 Task: Open an excel sheet with  and write heading  City data  Add 10 city name:-  '1. Chelsea, New York, NY , 2. Beverly Hills, Los Angeles, CA , 3. Knightsbridge, London, United Kingdom , 4. Le Marais, Paris, forance , 5. Ginza, Tokyo, Japan _x000D_
6. Circular Quay, Sydney, Australia , 7. Mitte, Berlin, Germany , 8. Downtown, Toronto, Canada , 9. Trastevere, Rome, 10. Colaba, Mumbai, India. ' in May Last week sales are  1. Chelsea, New York, NY 10001 | 2. Beverly Hills, Los Angeles, CA 90210 | 3. Knightsbridge, London, United Kingdom SW1X 7XL | 4. Le Marais, Paris, forance 75004 | 5. Ginza, Tokyo, Japan 104-0061 | 6. Circular Quay, Sydney, Australia 2000 | 7. Mitte, Berlin, Germany 10178 | 8. Downtown, Toronto, Canada M5V 3L9 | 9. Trastevere, Rome, Italy 00153 | 10. Colaba, Mumbai, India 400005. Save page analysisSalesTargets_202
Action: Mouse moved to (164, 188)
Screenshot: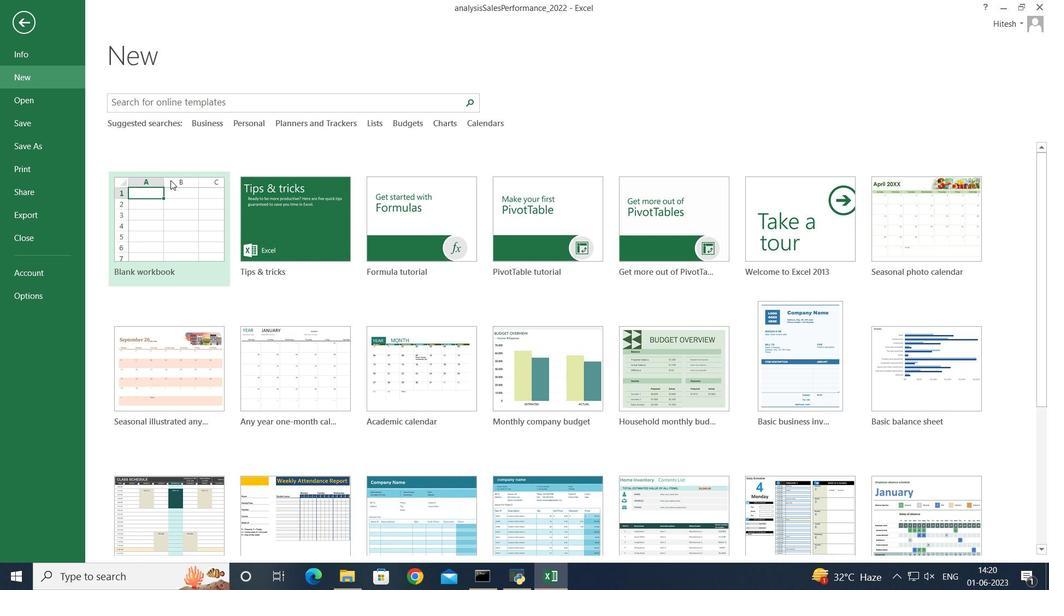 
Action: Mouse pressed left at (164, 188)
Screenshot: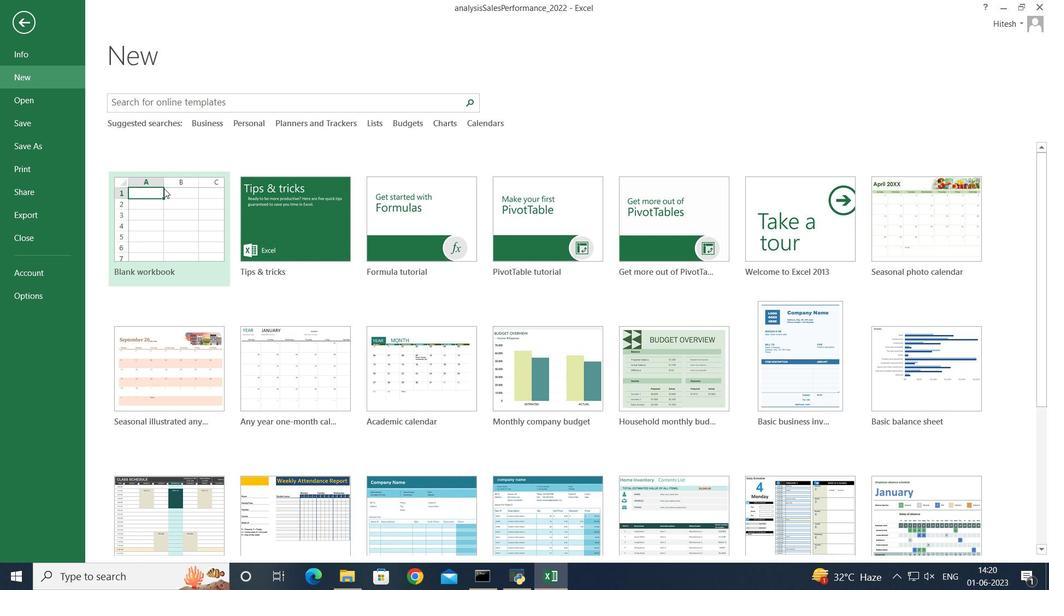 
Action: Mouse moved to (100, 172)
Screenshot: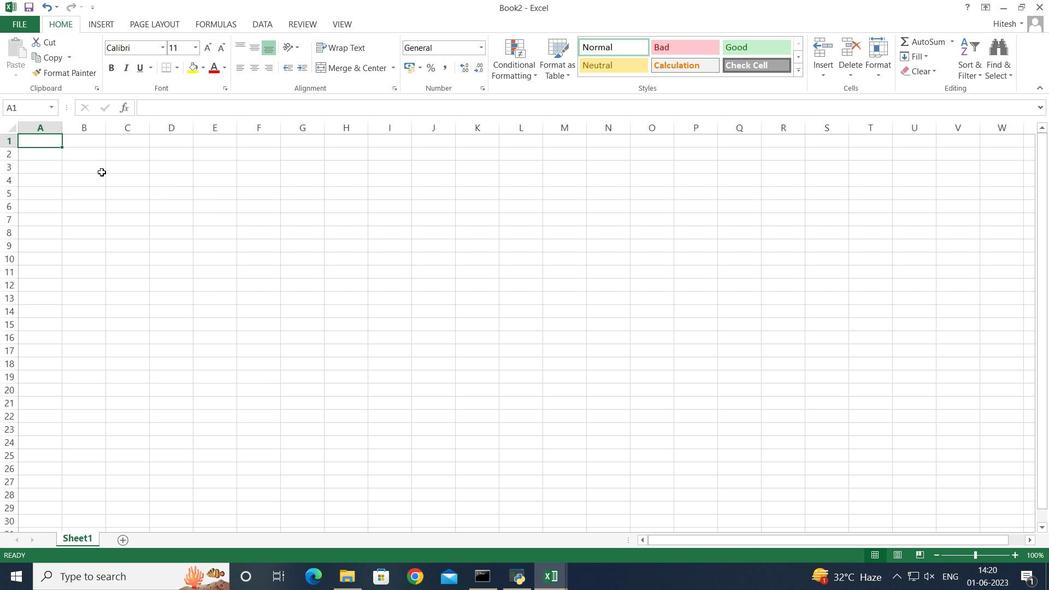 
Action: Key pressed <Key.shift>City<Key.space><Key.shift>Data<Key.enter><Key.shift>Name<Key.backspace><Key.backspace><Key.backspace><Key.backspace><Key.shift>City<Key.space><Key.shift>Name<Key.enter><Key.shift>Chelsea<Key.space><Key.backspace>,<Key.space><Key.shift_r><Key.shift_r>New<Key.space><Key.shift>York,<Key.caps_lock>NY<Key.enter><Key.shift>bEVERLY<Key.space><Key.caps_lock><Key.shift><Key.shift><Key.shift><Key.shift><Key.shift><Key.shift><Key.shift><Key.shift><Key.shift><Key.shift><Key.shift><Key.shift><Key.shift><Key.shift><Key.shift><Key.shift>Hills,<Key.space><Key.shift_r>Los<Key.space><Key.shift>Angeles,<Key.space><Key.caps_lock>CA<Key.caps_lock><Key.enter><Key.shift_r>Knightsbridge,<Key.space><Key.shift_r>London,<Key.space><Key.shift_r><Key.shift_r><Key.shift_r><Key.shift_r>United<Key.space><Key.shift_r><Key.shift_r>Kingdom<Key.enter><Key.shift_r>Le<Key.space><Key.shift_r><Key.shift_r><Key.shift_r><Key.shift_r><Key.shift_r><Key.shift_r><Key.shift_r><Key.shift_r>Marais,<Key.space><Key.shift_r>Pae<Key.backspace>ris,<Key.space><Key.shift>Forance<Key.enter><Key.shift>Ginza,<Key.space><Key.shift>Tokyo,<Key.space><Key.shift_r><Key.shift_r><Key.shift_r><Key.shift_r><Key.shift_r><Key.shift_r><Key.shift_r>Japan<Key.enter><Key.shift>Circular<Key.space><Key.shift>Quary<Key.backspace><Key.backspace>y,<Key.space><Key.shift>Sydney,<Key.space><Key.shift>Australia<Key.enter><Key.shift_r>Mitte,<Key.space><Key.shift><Key.shift><Key.shift><Key.shift>Berlin,<Key.space><Key.shift>Germany<Key.enter><Key.shift>Downtown,<Key.space><Key.shift>Toronto,<Key.space><Key.shift>Canada<Key.enter><Key.shift><Key.shift><Key.shift>Trastevere.<Key.backspace>,<Key.space><Key.shift>Rome<Key.enter><Key.shift>Colaba,<Key.space><Key.shift_r>Mumnai,<Key.space><Key.shift_r>India<Key.enter>
Screenshot: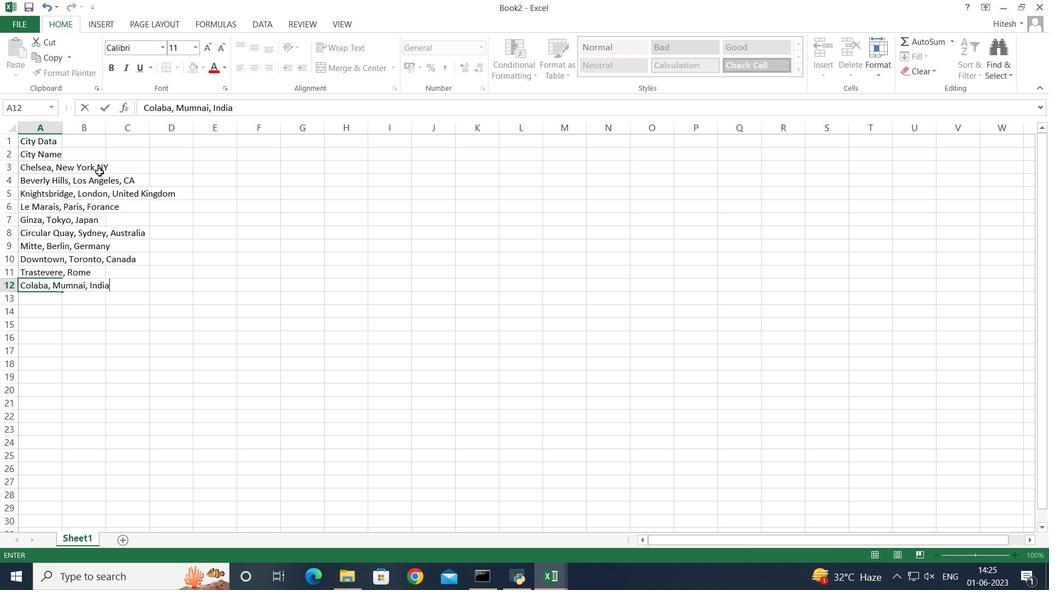 
Action: Mouse moved to (32, 131)
Screenshot: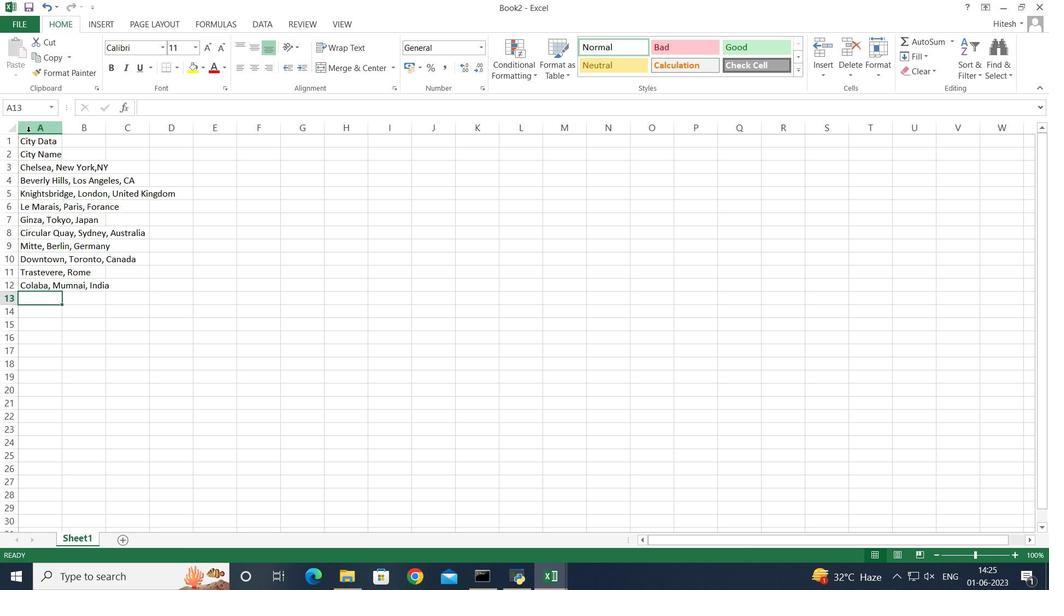 
Action: Mouse pressed left at (32, 131)
Screenshot: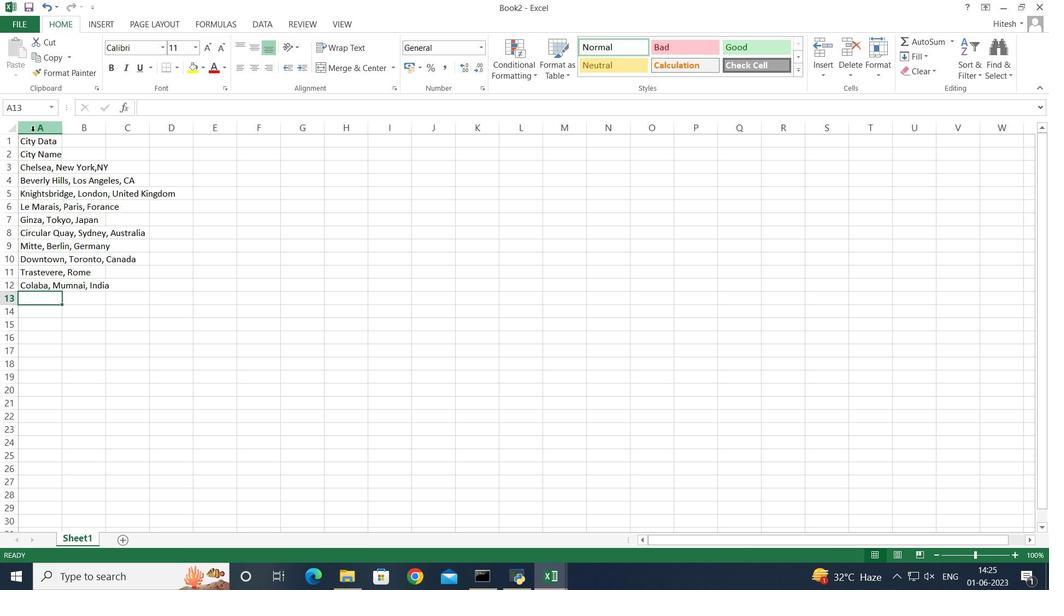 
Action: Mouse moved to (60, 130)
Screenshot: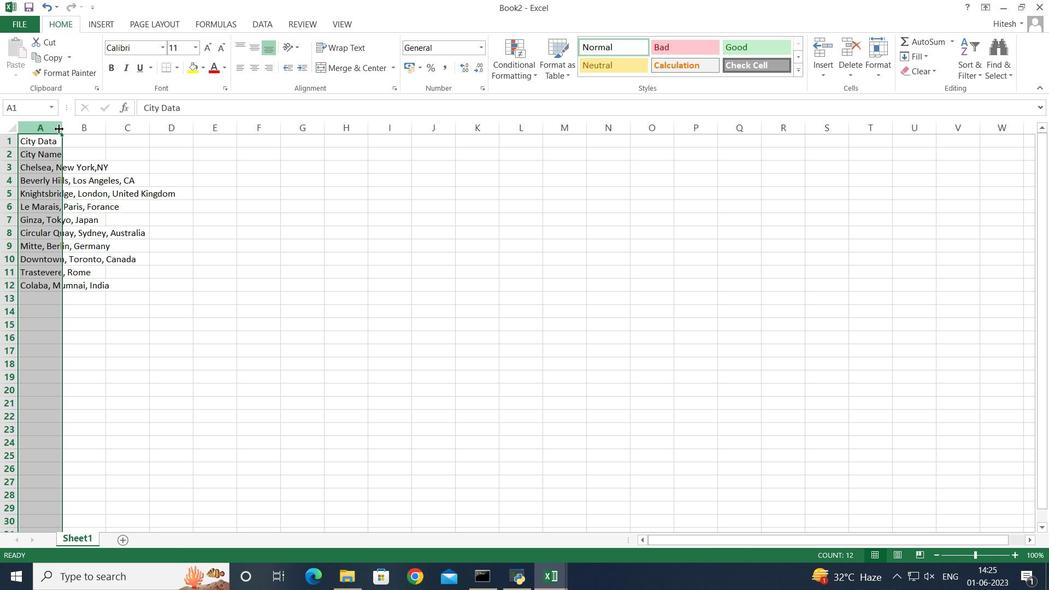 
Action: Mouse pressed left at (60, 130)
Screenshot: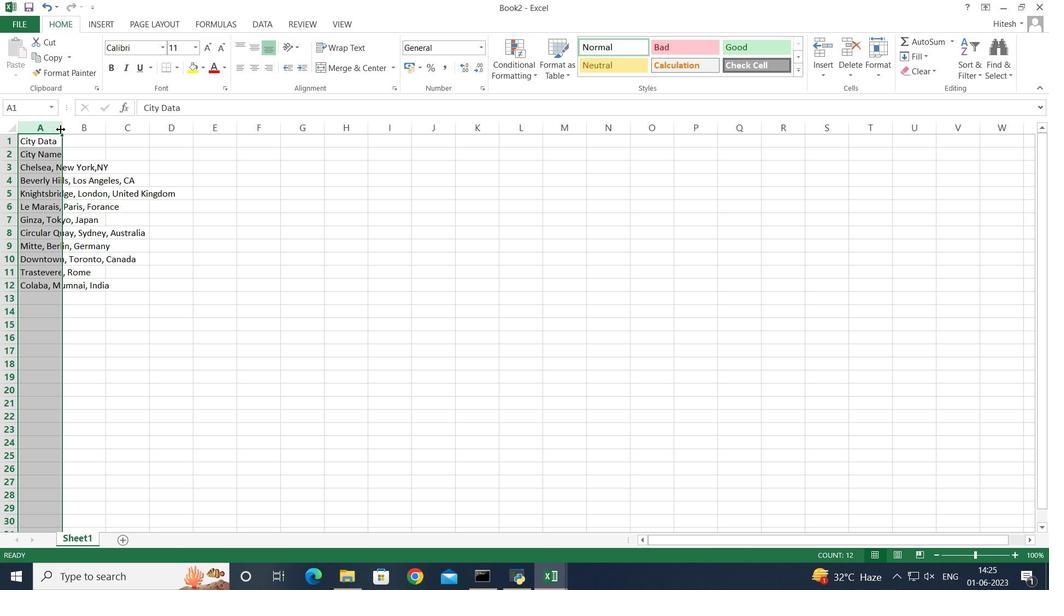 
Action: Mouse pressed left at (60, 130)
Screenshot: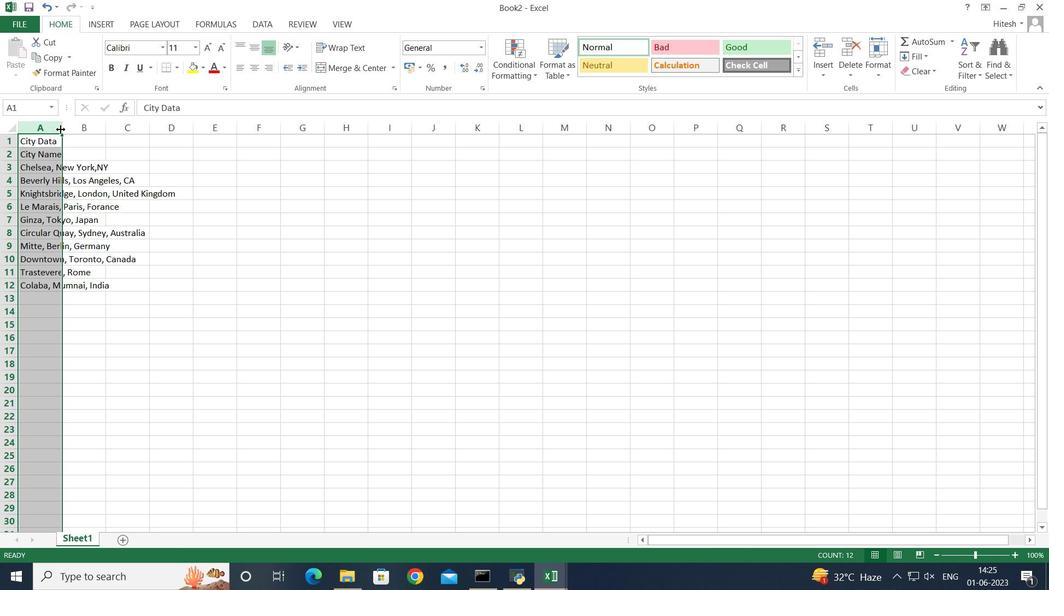 
Action: Mouse moved to (61, 130)
Screenshot: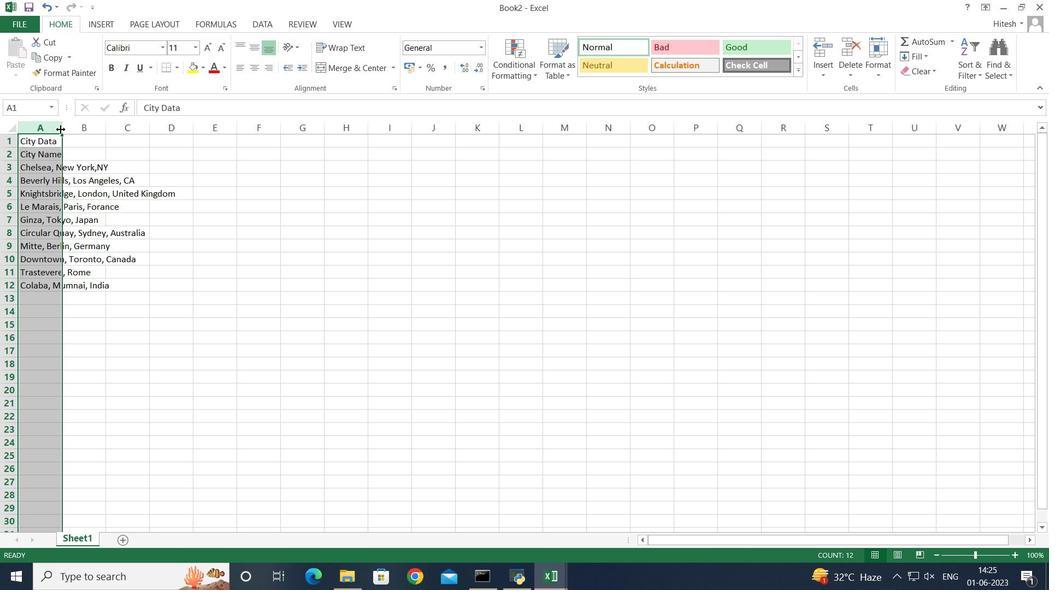 
Action: Mouse pressed left at (61, 130)
Screenshot: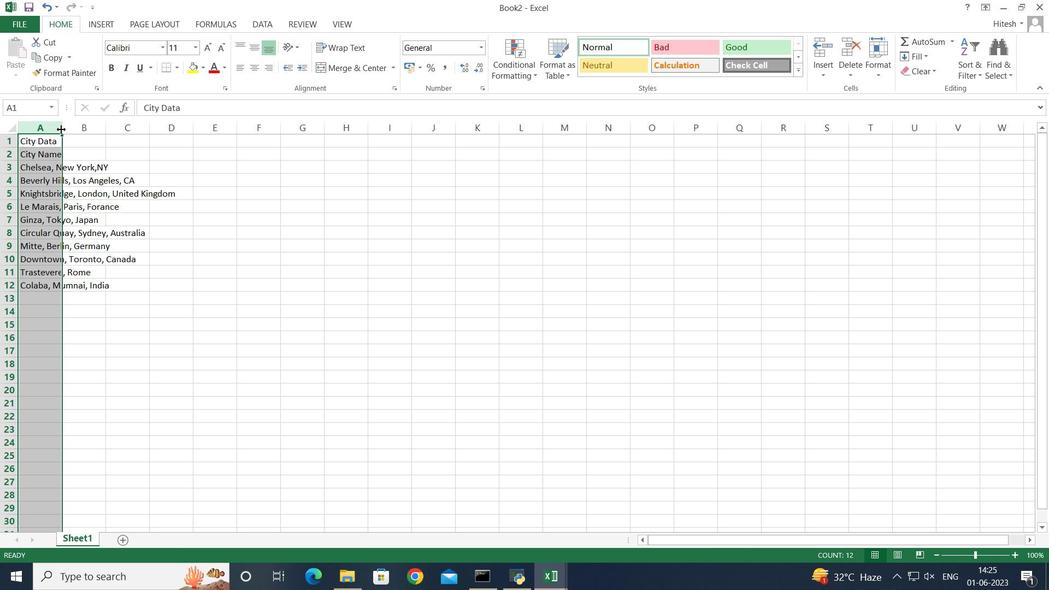 
Action: Mouse pressed left at (61, 130)
Screenshot: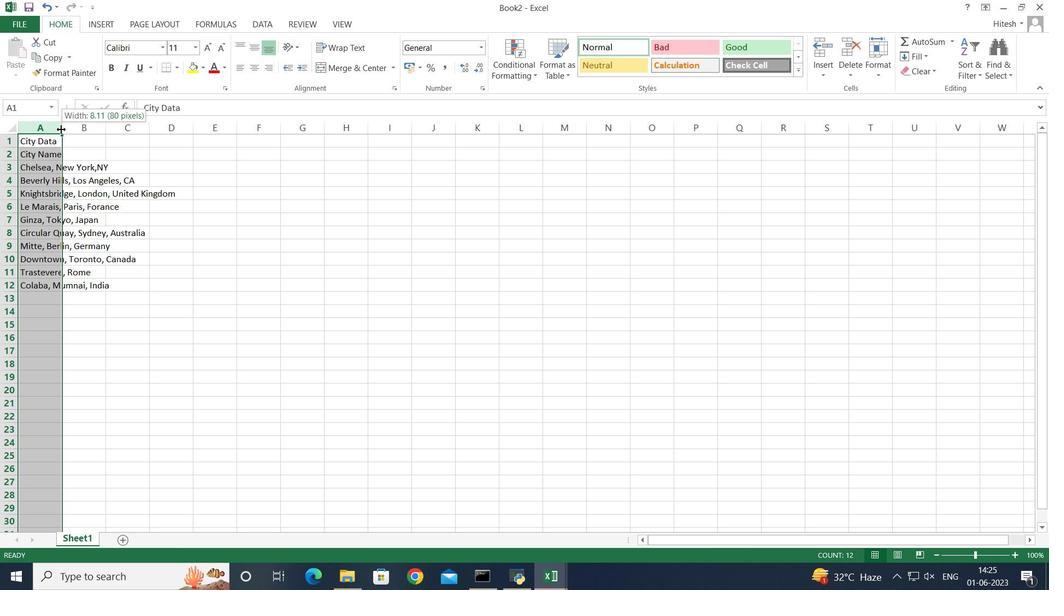 
Action: Mouse moved to (185, 154)
Screenshot: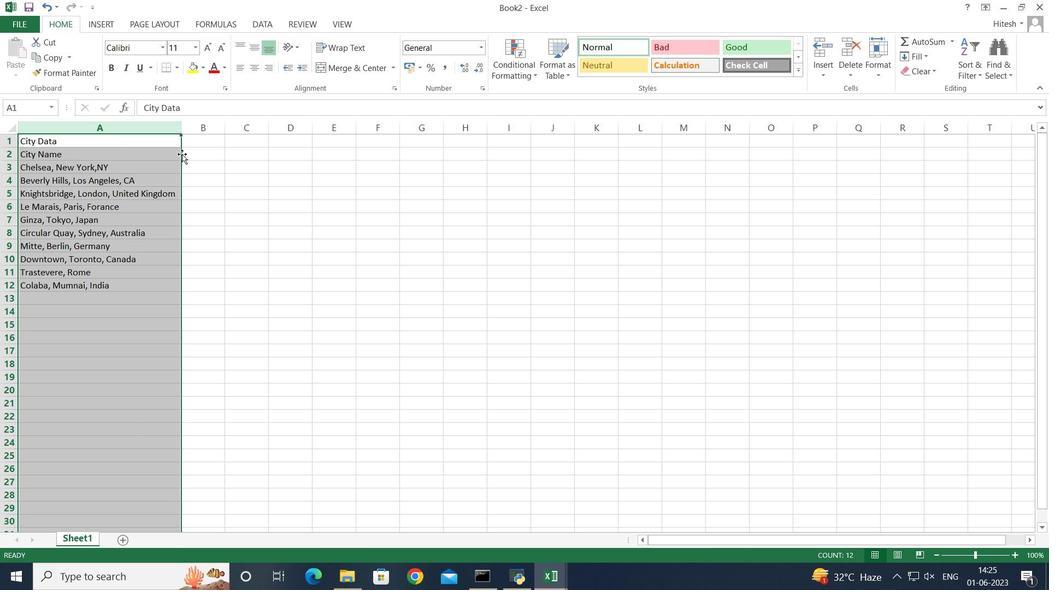 
Action: Mouse pressed left at (185, 154)
Screenshot: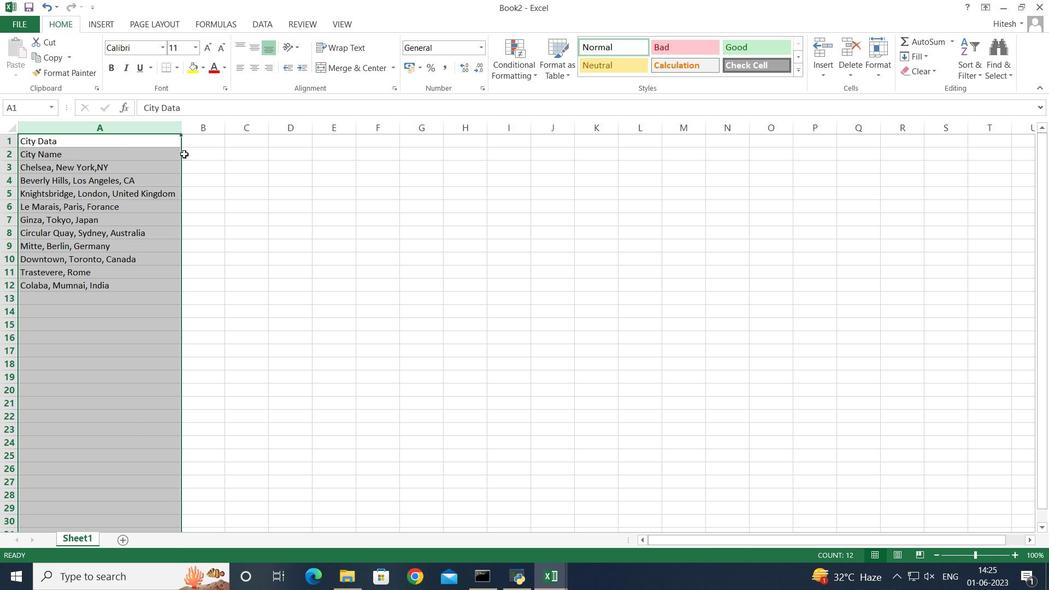 
Action: Key pressed <Key.shift>May<Key.space><Key.shift>Last<Key.space><Key.shift><Key.shift><Key.shift>Week<Key.space><Key.shift>Sales<Key.enter><Key.shift>Chelsea,<Key.space><Key.shift>New<Key.space><Key.shift>York,<Key.space><Key.shift>NY<Key.space>10001<Key.enter><Key.shift><Key.shift><Key.shift><Key.shift><Key.shift>Beverly<Key.space><Key.shift>Hills,<Key.space><Key.shift>Los<Key.space><Key.shift>Angeles,<Key.space><Key.shift>Ca<Key.backspace><Key.shift>A<Key.space>90210<Key.enter><Key.shift>Knightsbridge,<Key.space><Key.shift_r>London<Key.shift_r><Key.shift_r><Key.shift_r><Key.shift_r><Key.shift_r><Key.shift_r><Key.shift_r><Key.shift_r><Key.shift_r><Key.shift_r><Key.shift_r><Key.shift_r><Key.shift_r><Key.shift_r><<Key.backspace>,<Key.space><Key.shift_r>United<Key.space><Key.shift><Key.shift><Key.shift><Key.shift><Key.shift><Key.shift><Key.shift><Key.shift><Key.shift><Key.shift><Key.shift><Key.shift><Key.shift><Key.shift><Key.shift><Key.shift><Key.shift><Key.shift><Key.shift><Key.shift><Key.shift><Key.shift><Key.shift><Key.shift><Key.shift><Key.shift><Key.shift><Key.shift><Key.shift><Key.shift><Key.shift><Key.shift><Key.shift><Key.shift><Key.shift><Key.shift><Key.shift><Key.shift><Key.shift><Key.shift><Key.shift><Key.shift><Key.shift><Key.shift><Key.shift><Key.shift><Key.shift><Key.shift><Key.shift><Key.shift><Key.shift><Key.shift><Key.shift><Key.shift><Key.shift><Key.shift><Key.shift><Key.shift><Key.shift><Key.shift><Key.shift><Key.shift><Key.shift><Key.shift><Key.shift><Key.shift><Key.shift><Key.shift><Key.shift><Key.shift><Key.shift><Key.shift><Key.shift><Key.shift_r>Kingdom<Key.space><Key.caps_lock>SW1X7XL<Key.enter><Key.shift><Key.shift><Key.shift><Key.shift><Key.shift><Key.shift>lE<Key.backspace><Key.backspace><Key.caps_lock><Key.shift>Le<Key.space><Key.shift>Marais,<Key.space><Key.shift_r>Paris,<Key.space><Key.shift>Forance<Key.space>75004<Key.enter><Key.shift>Ginza<Key.space><Key.backspace>,<Key.space><Key.shift><Key.shift><Key.shift><Key.shift><Key.shift><Key.shift><Key.shift><Key.shift><Key.shift><Key.shift><Key.shift><Key.shift><Key.shift><Key.shift><Key.shift><Key.shift><Key.shift><Key.shift><Key.shift><Key.shift><Key.shift>Tokyo,<Key.space><Key.shift>L<Key.backspace>Japan<Key.space>104-0061<Key.enter><Key.shift>Circular<Key.space><Key.shift>Quar<Key.backspace>y,<Key.space><Key.shift>Sydney,<Key.space><Key.shift>Australia<Key.space>2000<Key.enter><Key.shift_r><<Key.backspace><Key.shift_r>Mitte,<Key.space><Key.shift>Berlin,<Key.space><Key.shift>Germany<Key.space>10178<Key.enter><Key.shift>Downtown,<Key.space><Key.shift>Toronto,<Key.space><Key.shift><Key.shift><Key.shift><Key.shift><Key.shift><Key.shift>Canada<Key.space><Key.shift_r><Key.shift_r><Key.shift_r><Key.shift_r><Key.shift_r><Key.shift_r><Key.shift_r><Key.shift_r>M5<Key.shift>V3<Key.shift_r>L9<Key.enter><Key.shift><Key.shift><Key.shift><Key.shift><Key.shift><Key.shift>Trastevere,<Key.space><Key.shift>Rome,<Key.space><Key.shift_r><Key.shift_r>Italy<Key.space>00153<Key.enter><Key.shift>Colaba,<Key.space><Key.shift_r><Key.shift_r><Key.shift_r><Key.shift_r><Key.shift_r><Key.shift_r><Key.shift_r><Key.shift_r><Key.shift_r>Mumbai,<Key.space><Key.shift_r><Key.shift_r>India<Key.space>400005<Key.enter>
Screenshot: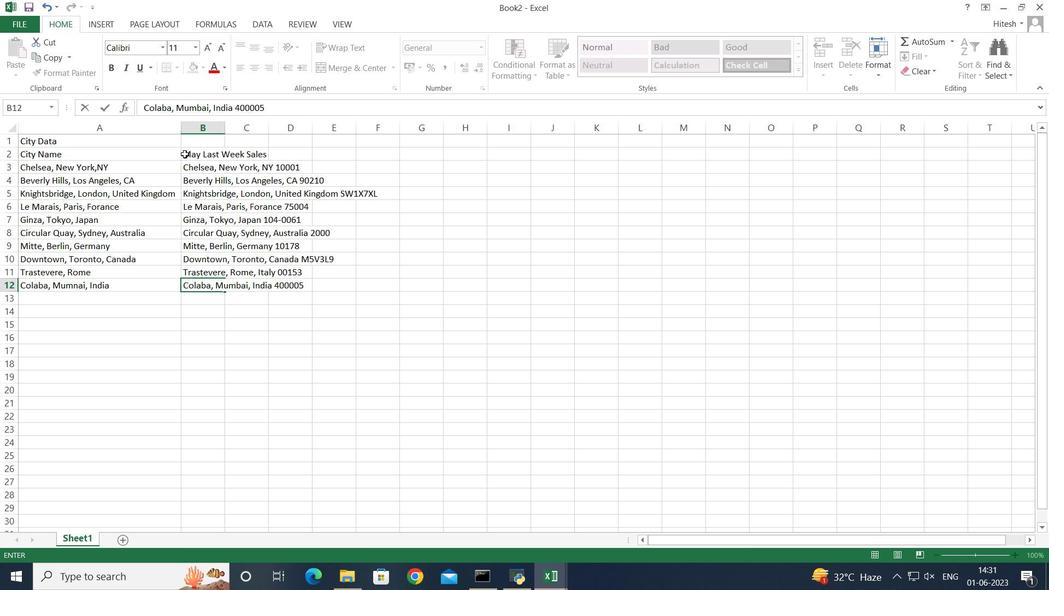 
Action: Mouse moved to (212, 127)
Screenshot: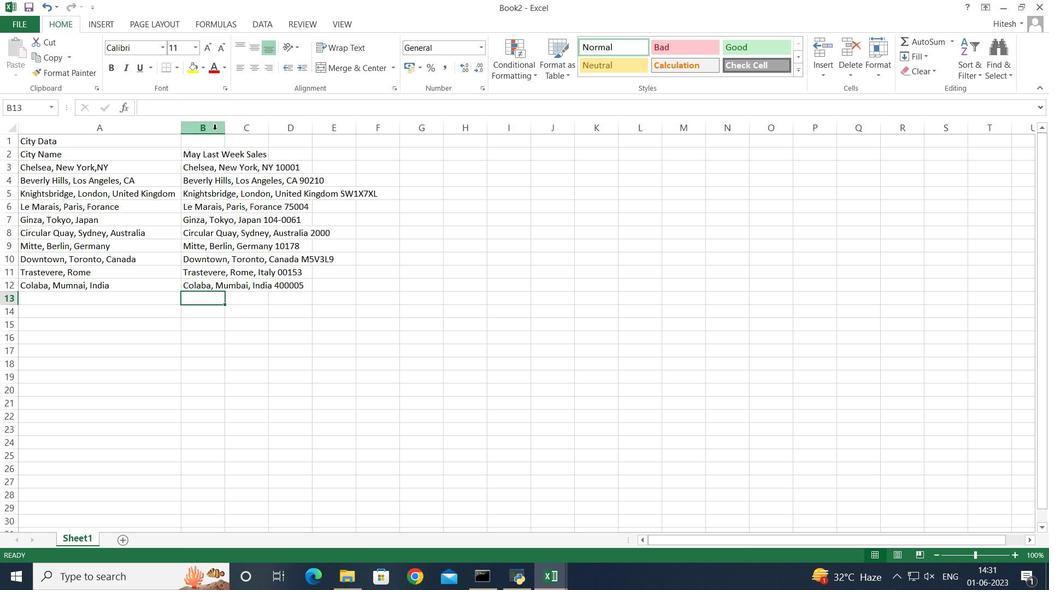 
Action: Mouse pressed left at (212, 127)
Screenshot: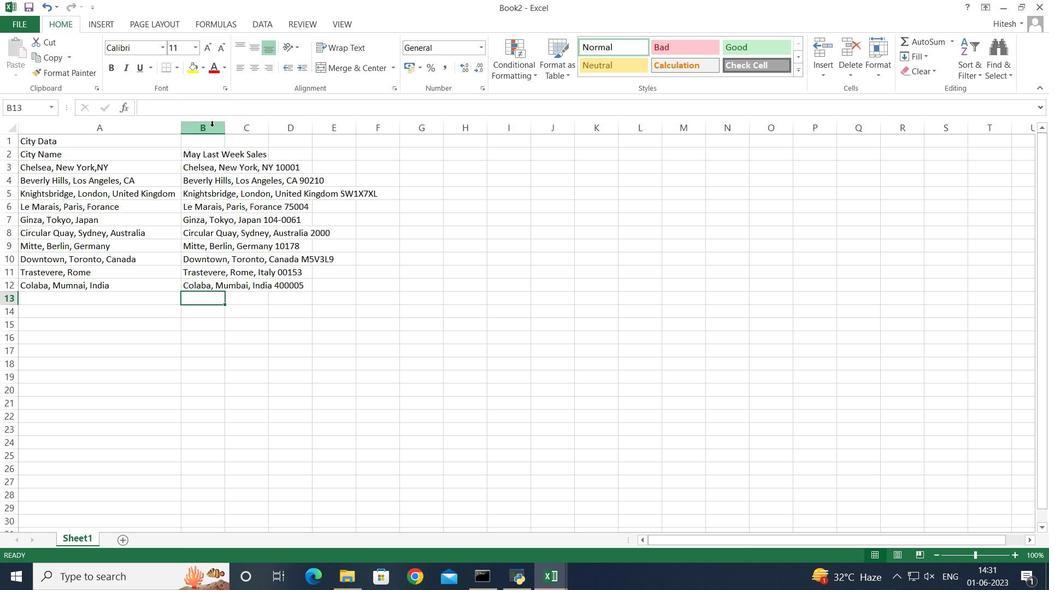
Action: Mouse moved to (225, 127)
Screenshot: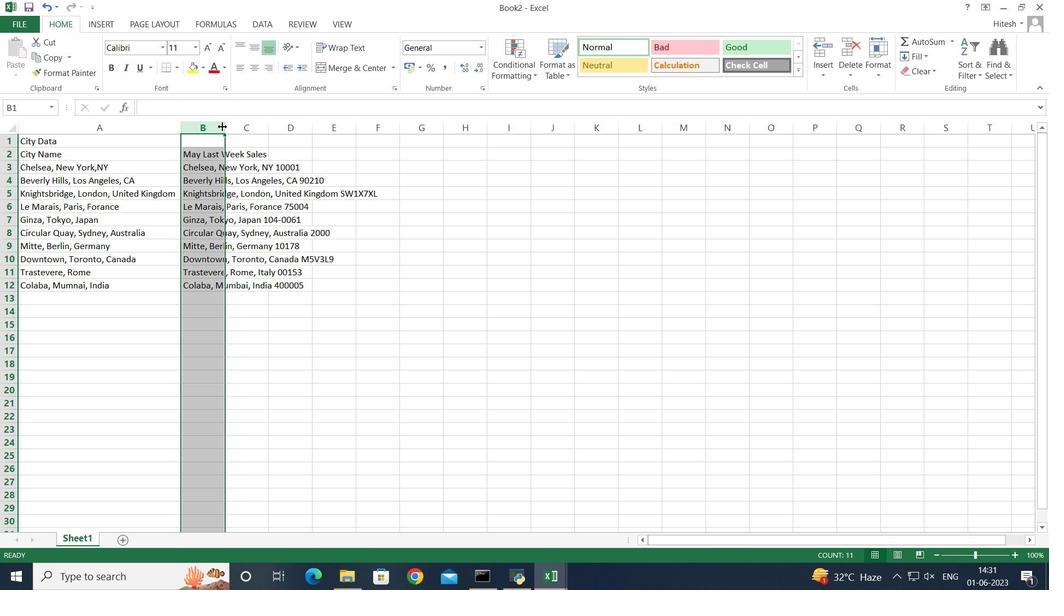 
Action: Mouse pressed left at (225, 127)
Screenshot: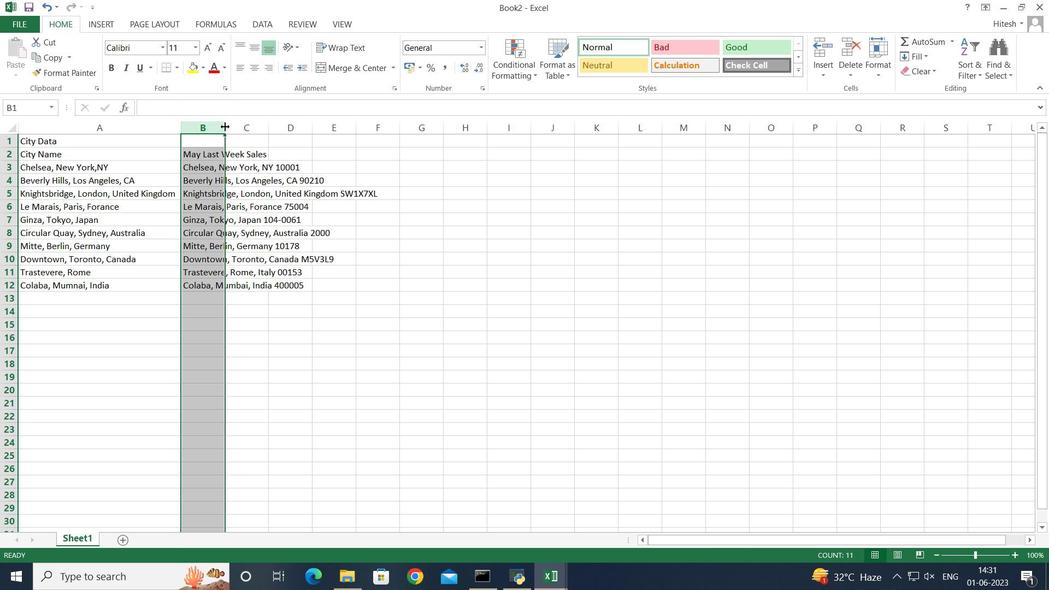 
Action: Mouse pressed left at (225, 127)
Screenshot: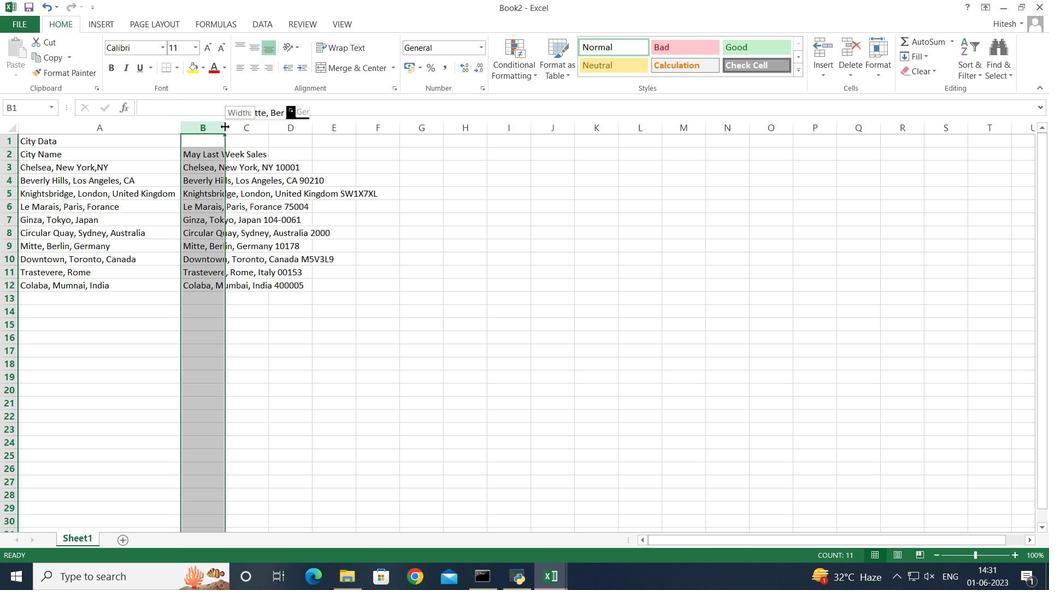 
Action: Mouse moved to (99, 371)
Screenshot: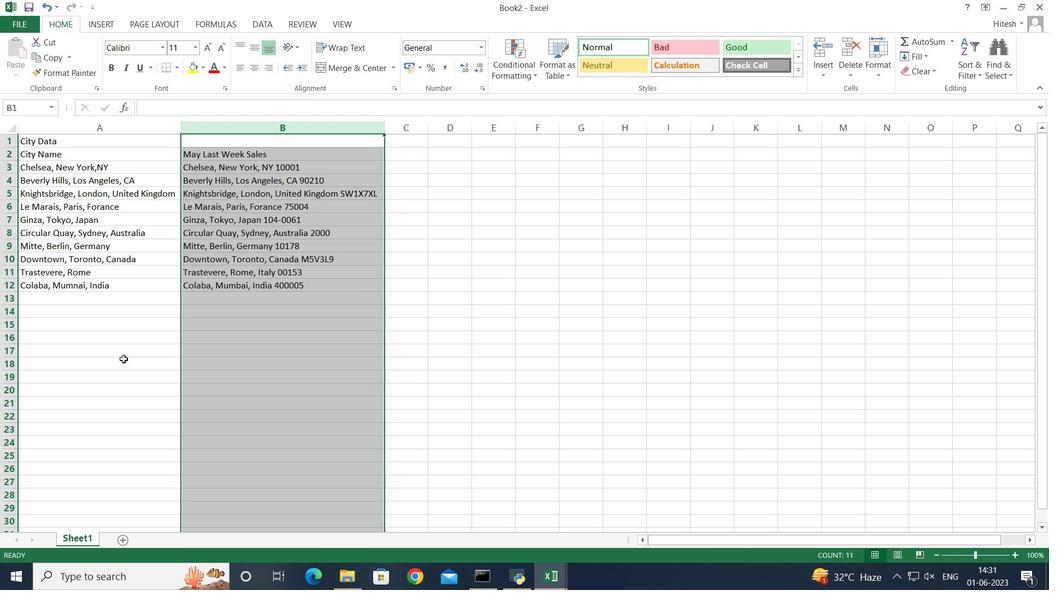 
Action: Mouse pressed left at (99, 371)
Screenshot: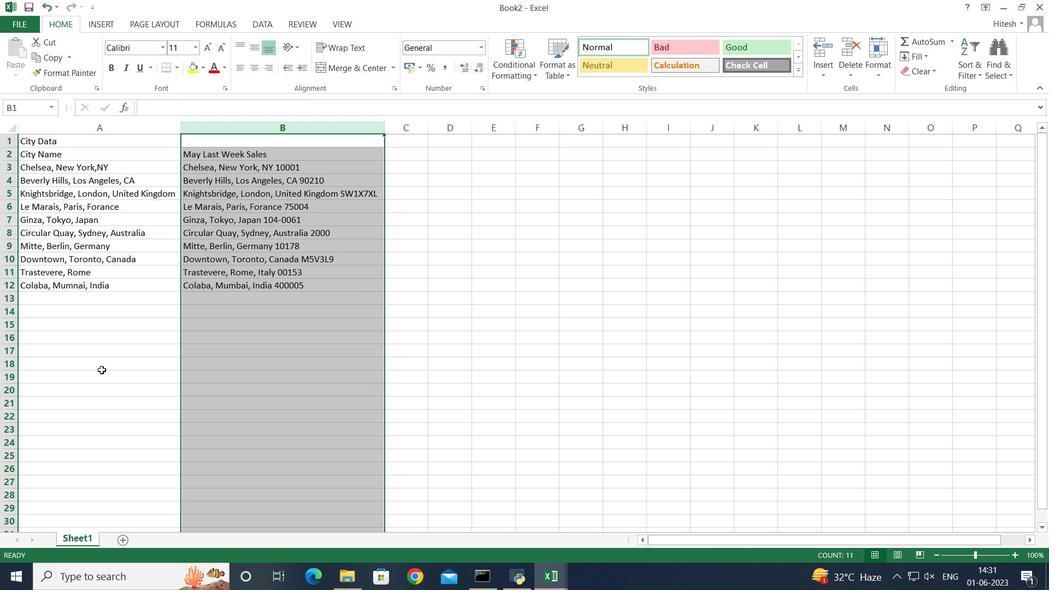 
Action: Mouse moved to (63, 142)
Screenshot: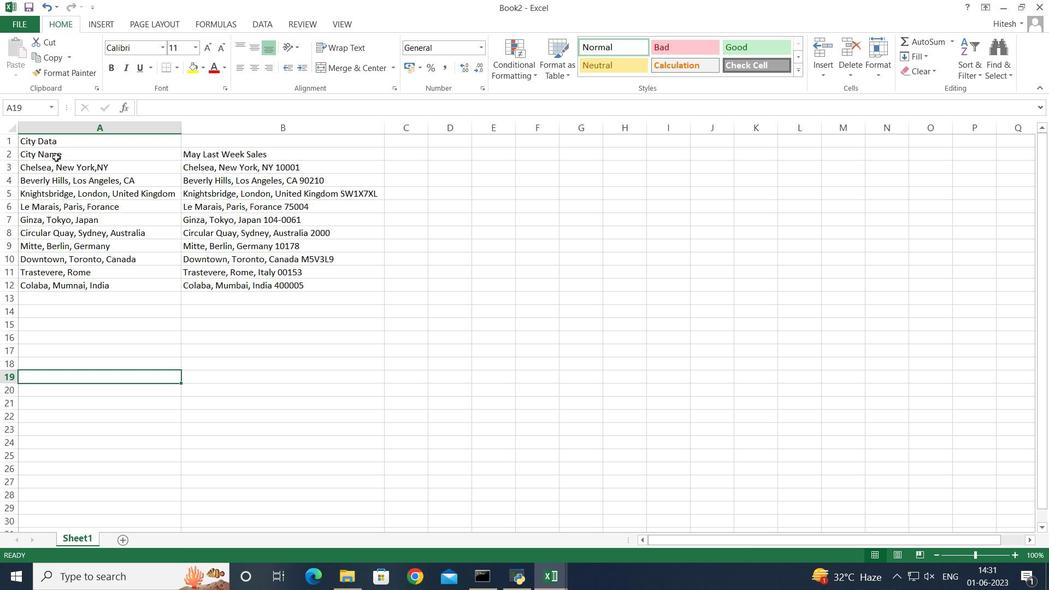 
Action: Mouse pressed left at (63, 142)
Screenshot: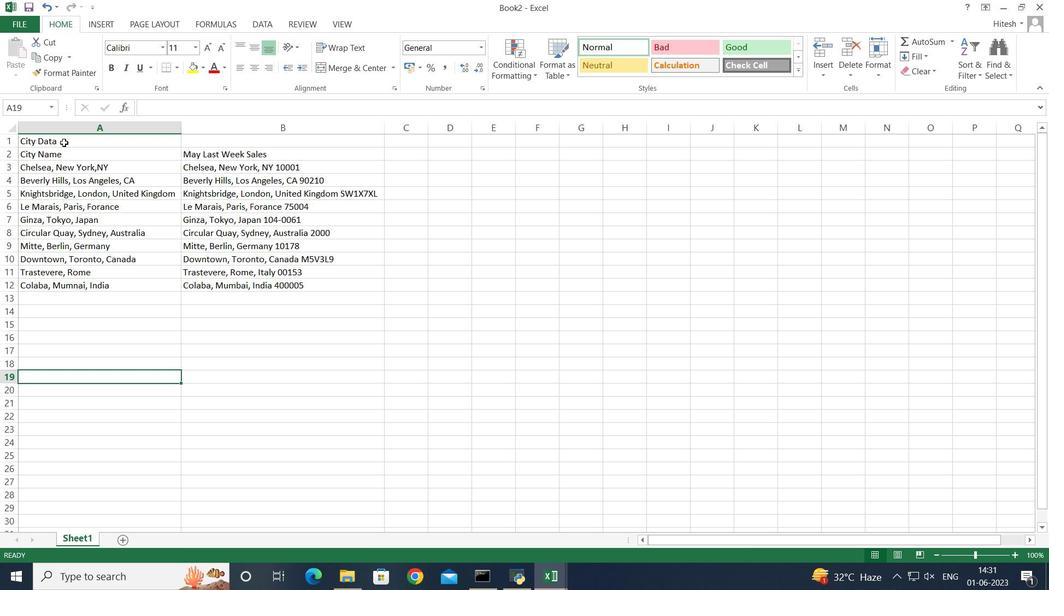 
Action: Key pressed <Key.shift><Key.right>
Screenshot: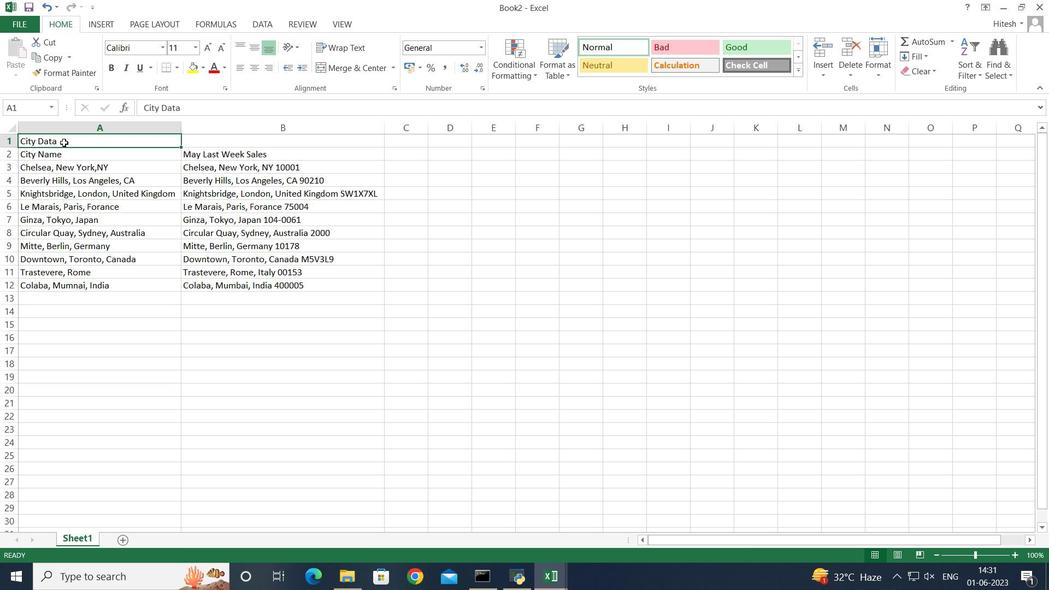 
Action: Mouse moved to (359, 64)
Screenshot: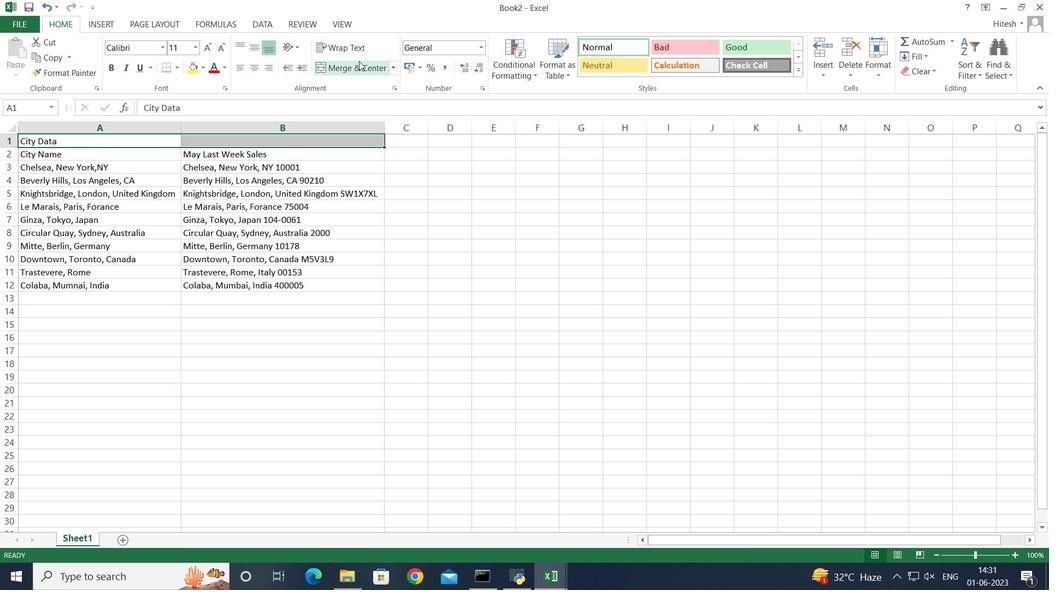 
Action: Mouse pressed left at (359, 64)
Screenshot: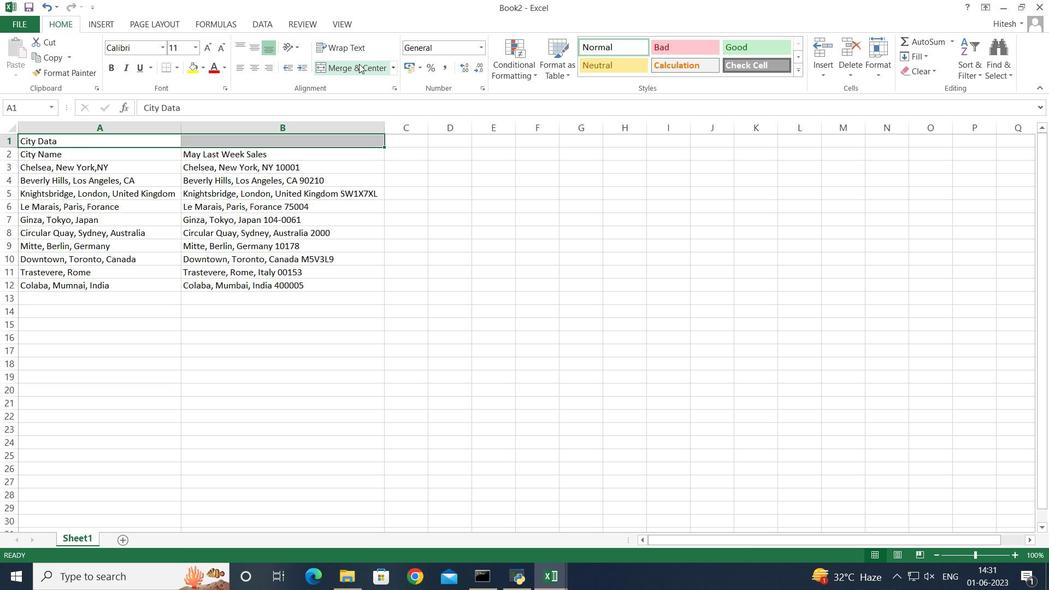 
Action: Mouse moved to (277, 402)
Screenshot: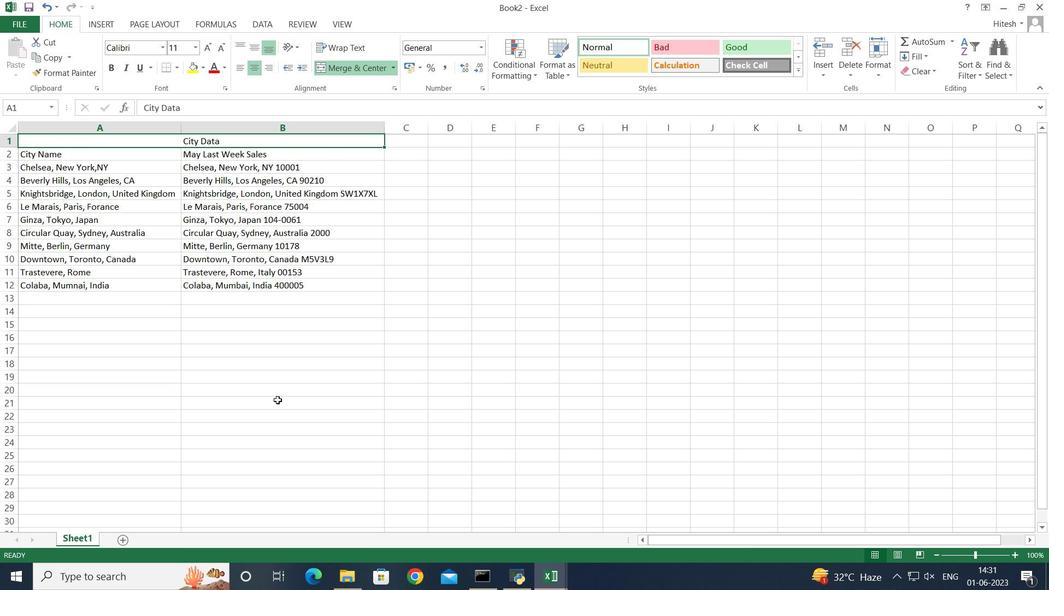 
Action: Mouse pressed left at (277, 402)
Screenshot: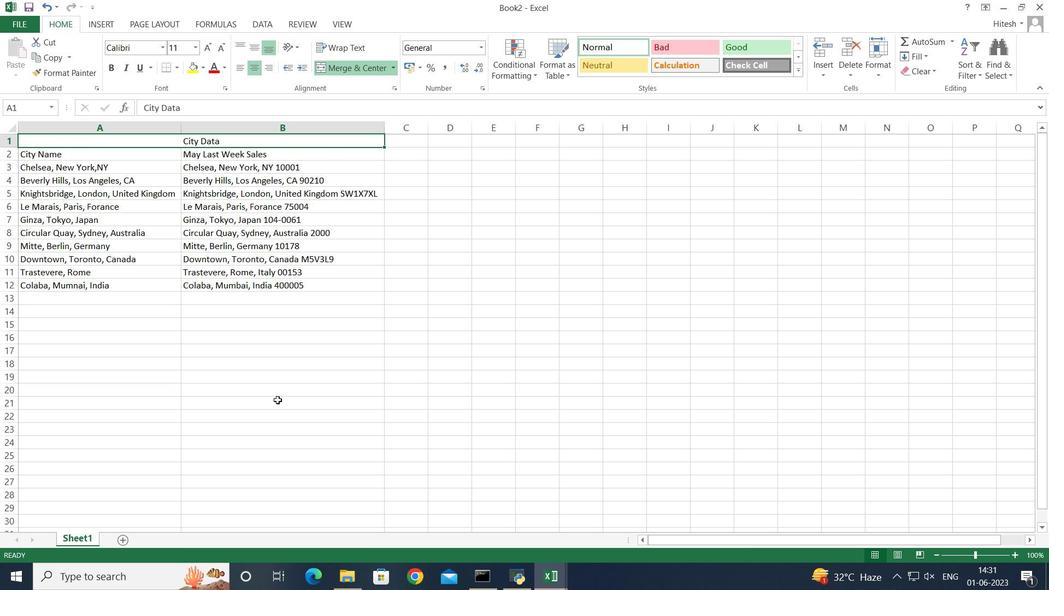 
Action: Mouse moved to (21, 24)
Screenshot: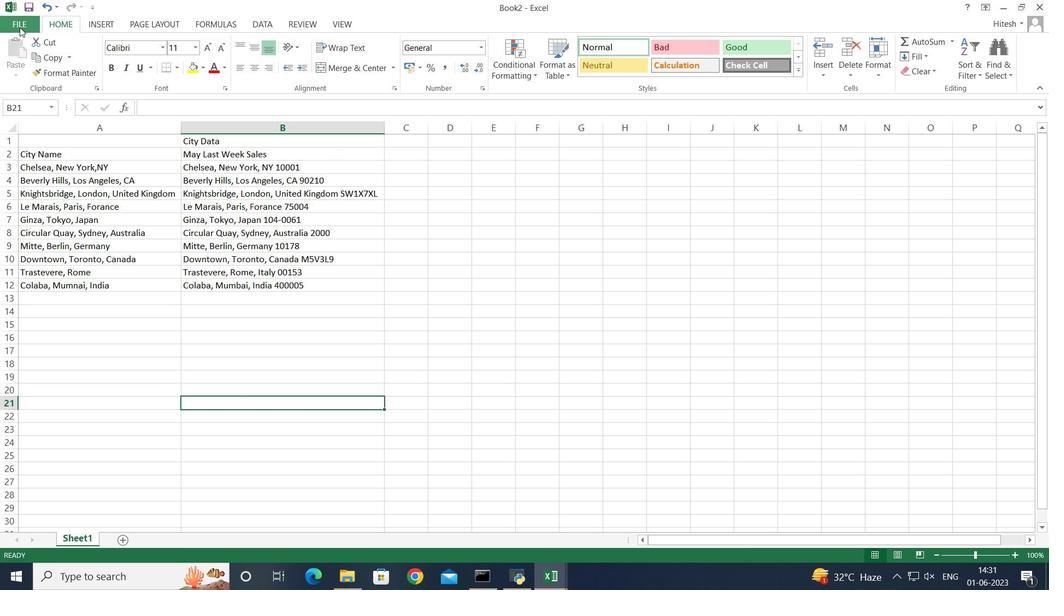 
Action: Mouse pressed left at (21, 24)
Screenshot: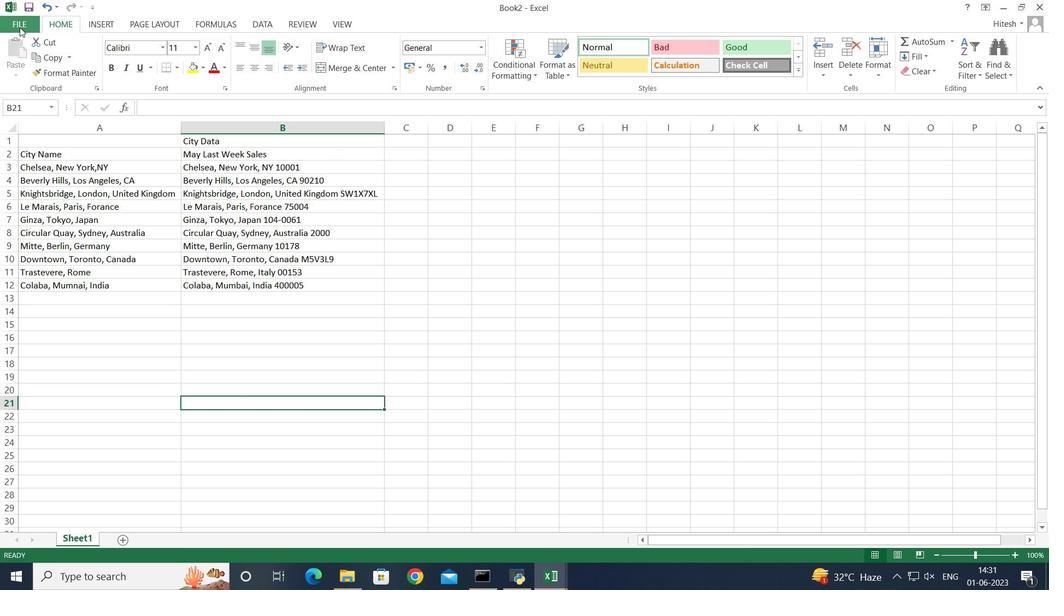 
Action: Mouse moved to (46, 115)
Screenshot: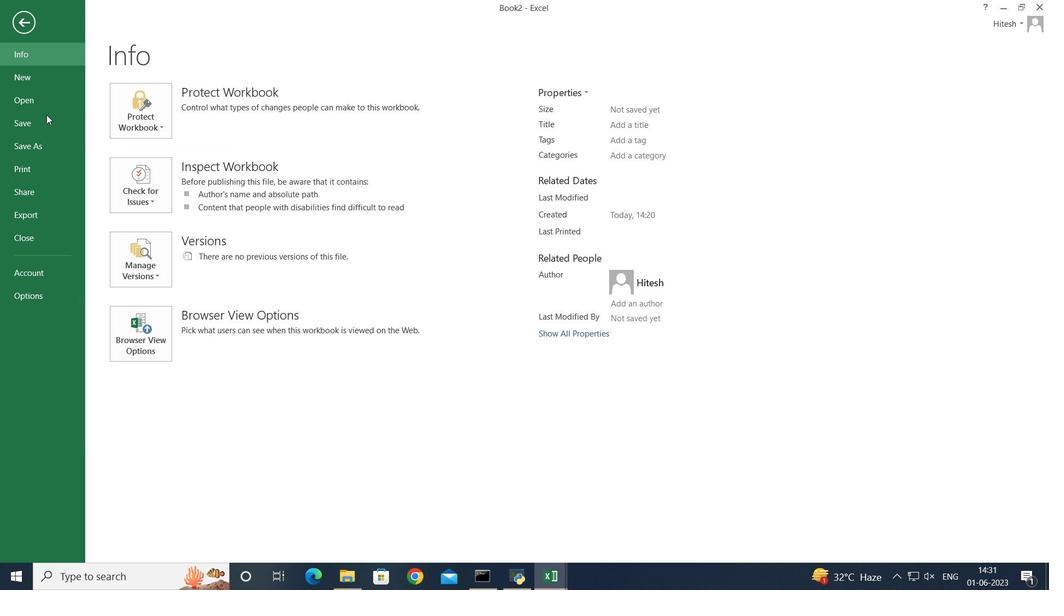
Action: Mouse pressed left at (46, 115)
Screenshot: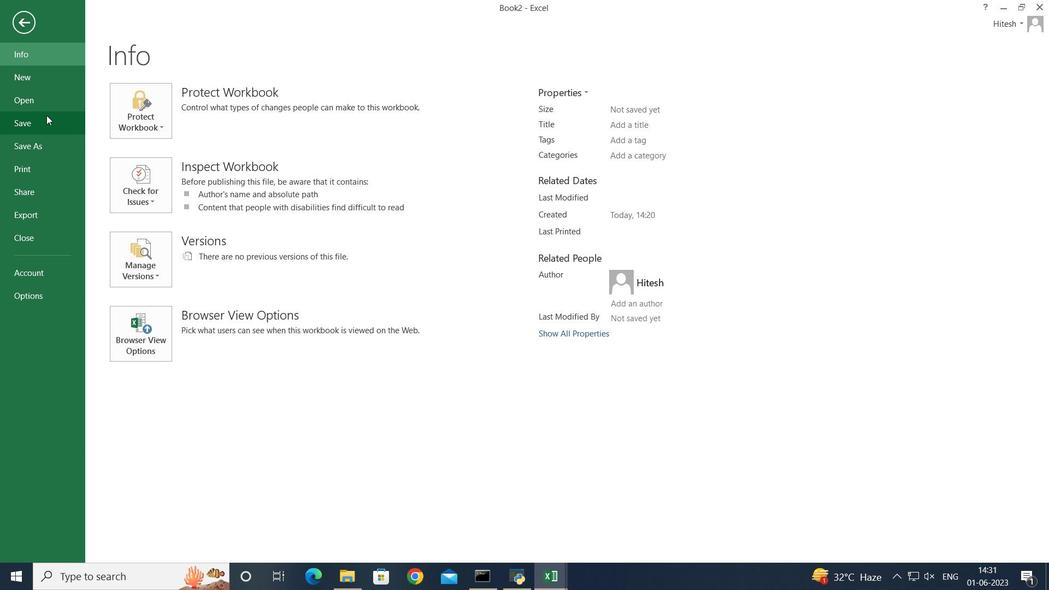 
Action: Mouse moved to (379, 132)
Screenshot: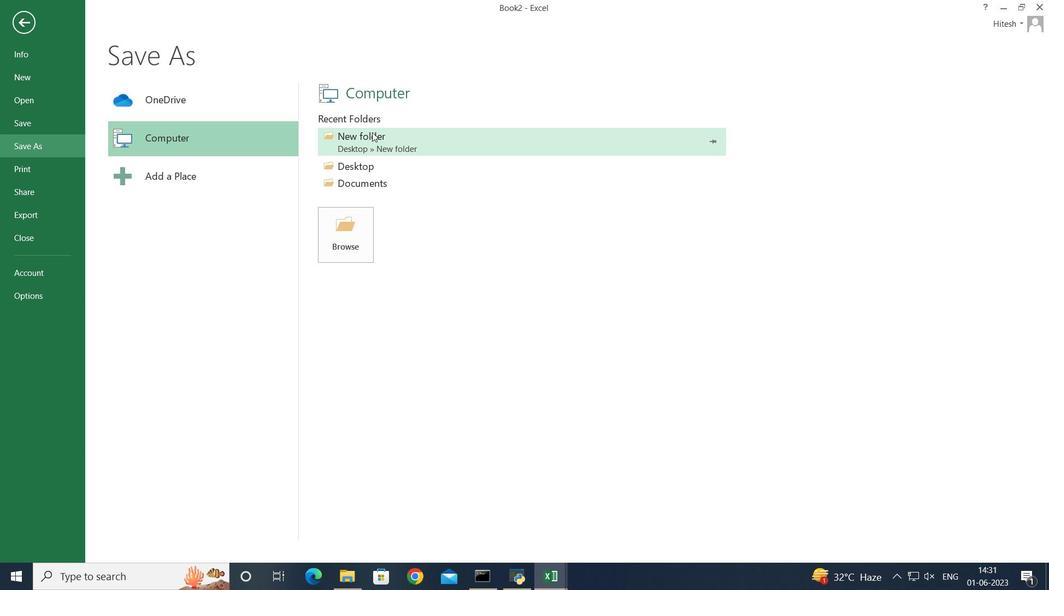 
Action: Mouse pressed left at (379, 132)
Screenshot: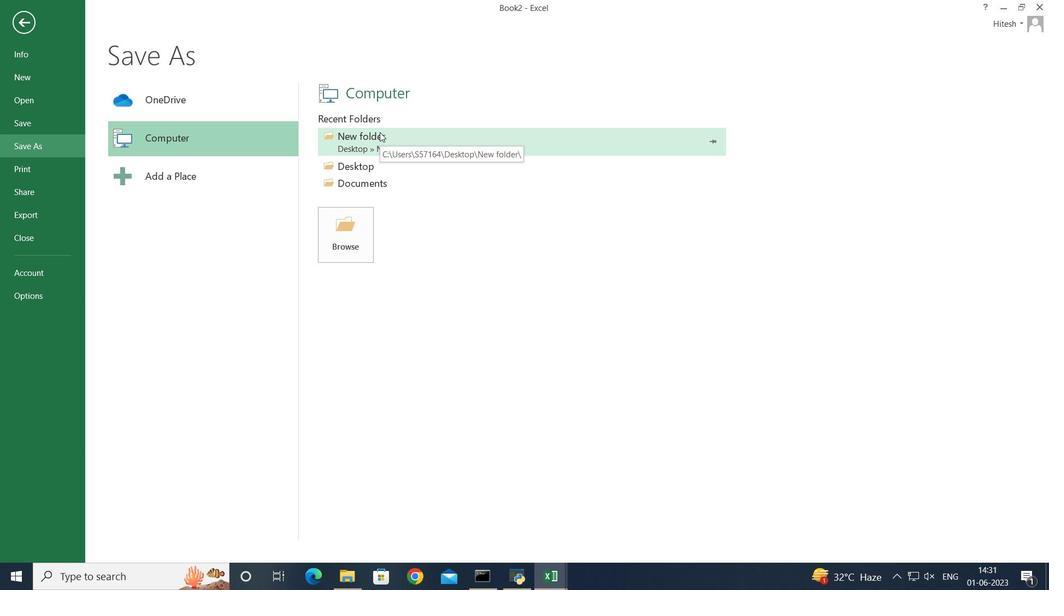 
Action: Key pressed analysis<Key.shift>Sales<Key.shift><Key.shift><Key.shift><Key.shift><Key.shift>Targets<Key.shift_r>_202
Screenshot: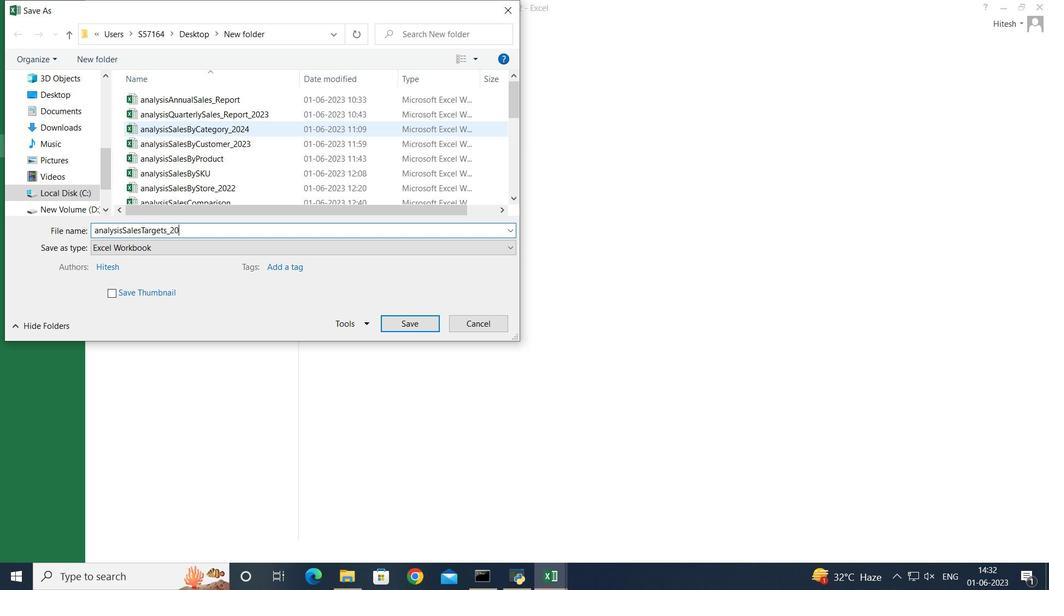 
Action: Mouse moved to (419, 320)
Screenshot: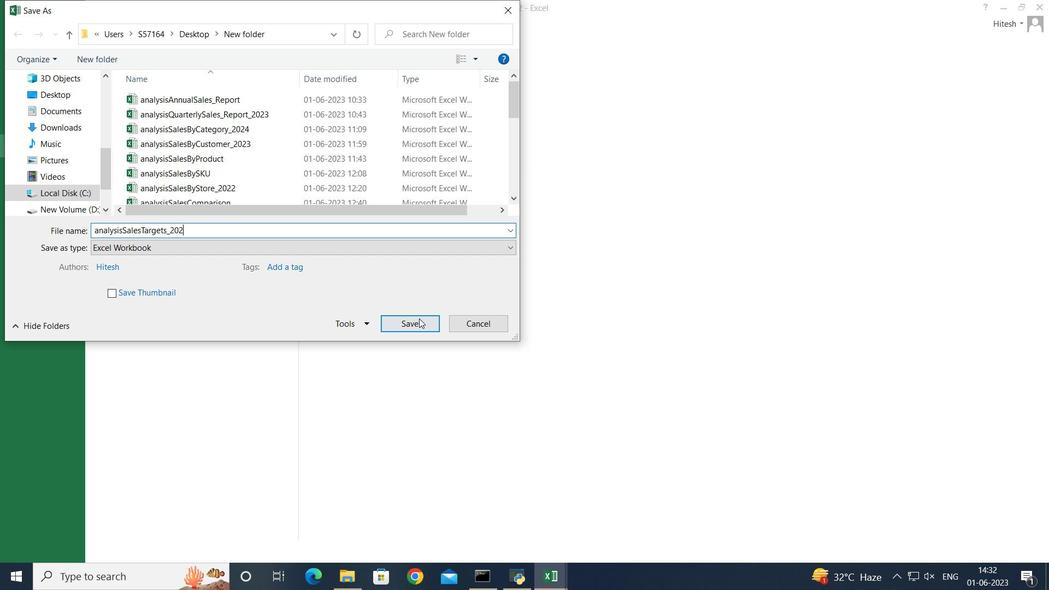 
Action: Mouse pressed left at (419, 320)
Screenshot: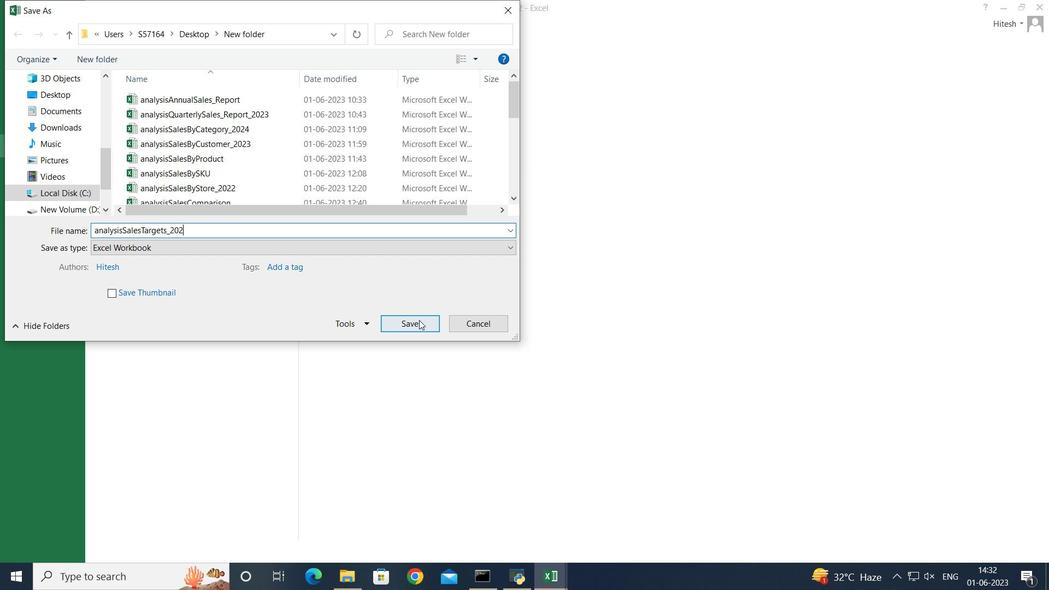 
Action: Mouse moved to (416, 321)
Screenshot: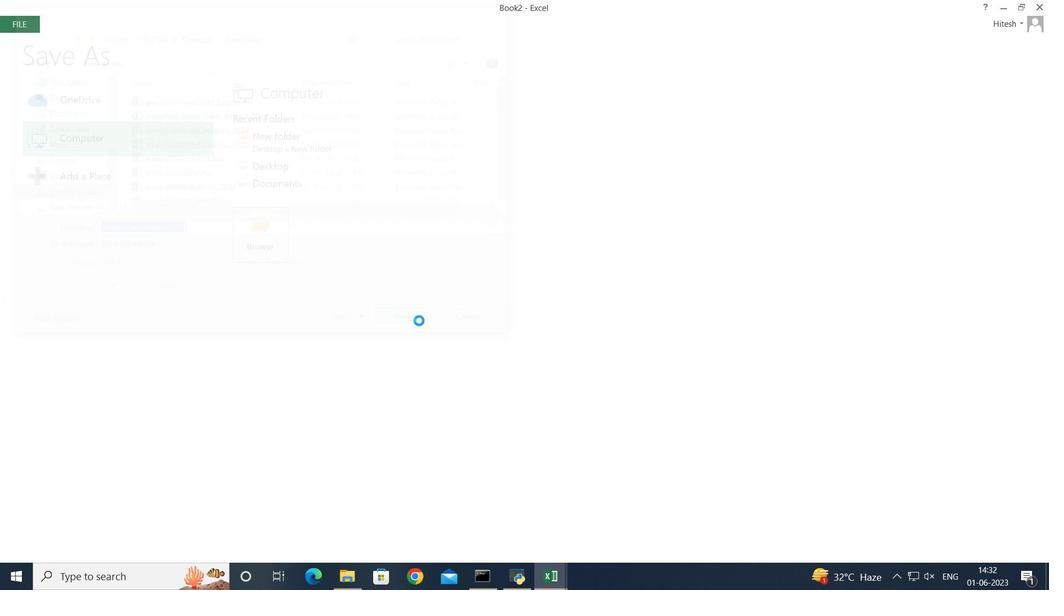 
